 Task: Add the Evernote add-in to Outlook.
Action: Mouse moved to (46, 21)
Screenshot: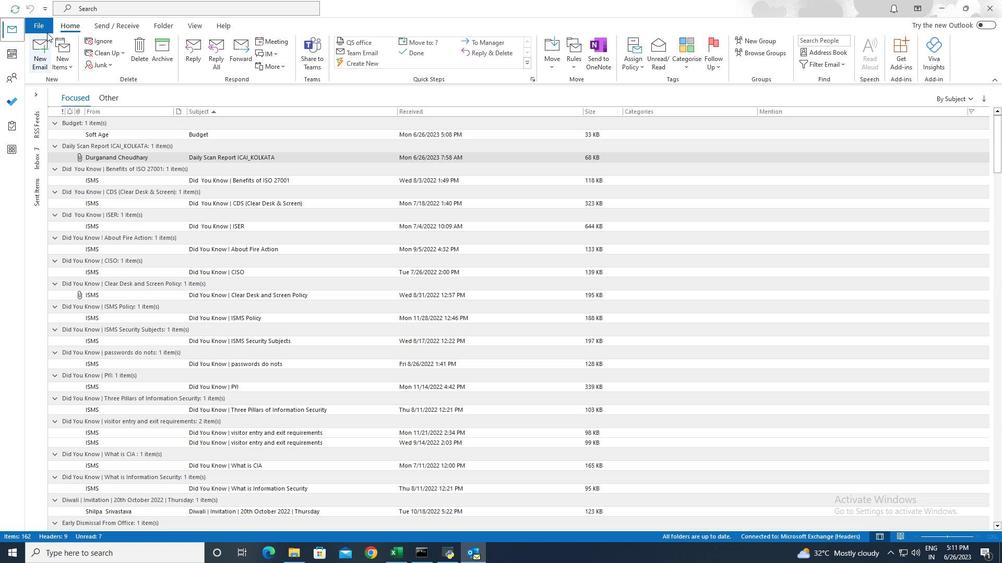 
Action: Mouse pressed left at (46, 21)
Screenshot: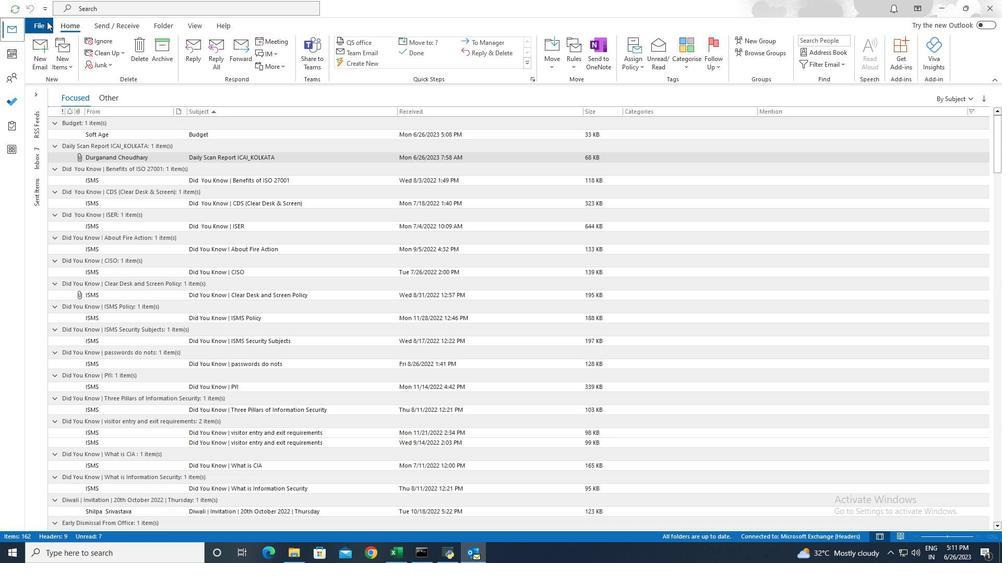 
Action: Mouse moved to (129, 426)
Screenshot: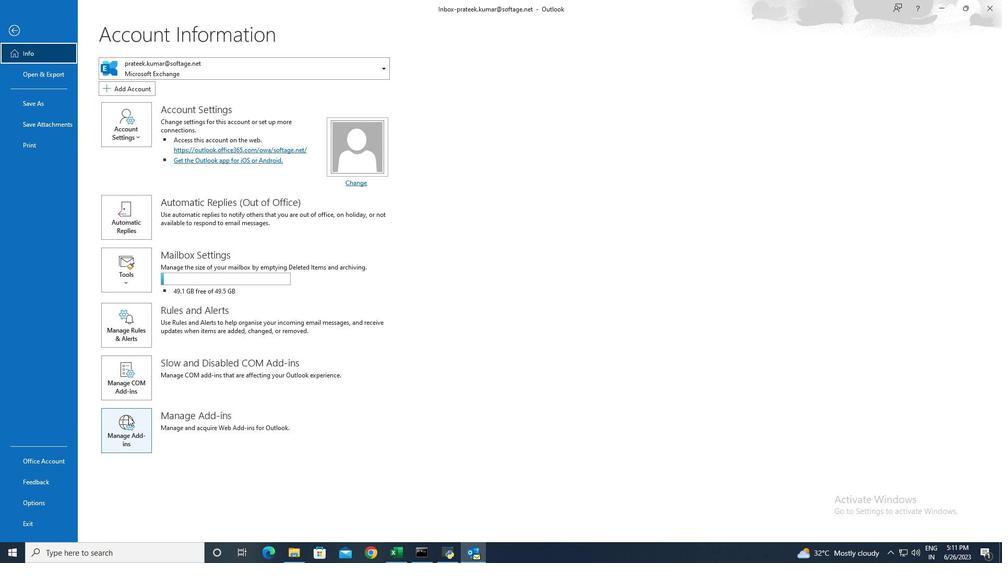 
Action: Mouse pressed left at (129, 426)
Screenshot: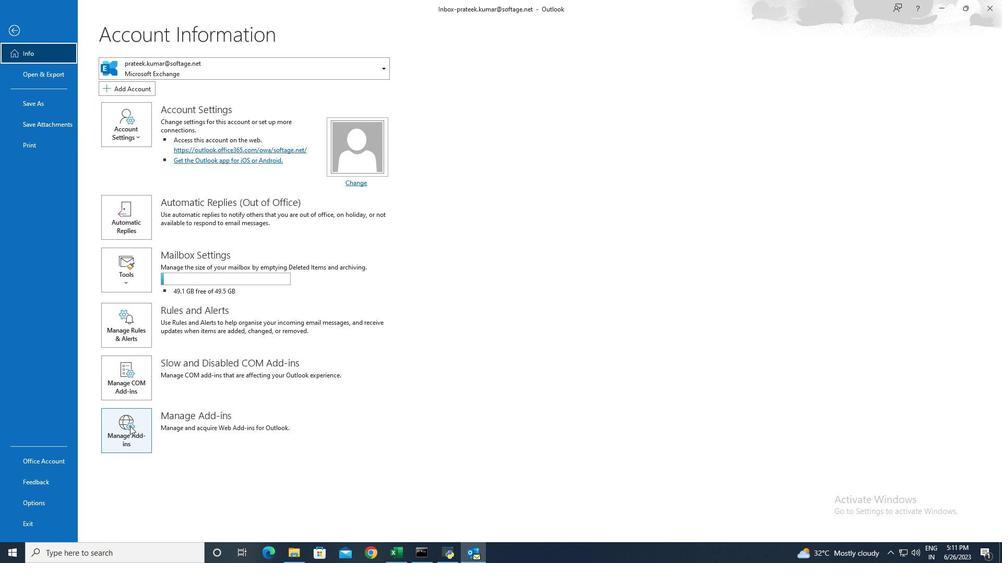 
Action: Mouse moved to (541, 305)
Screenshot: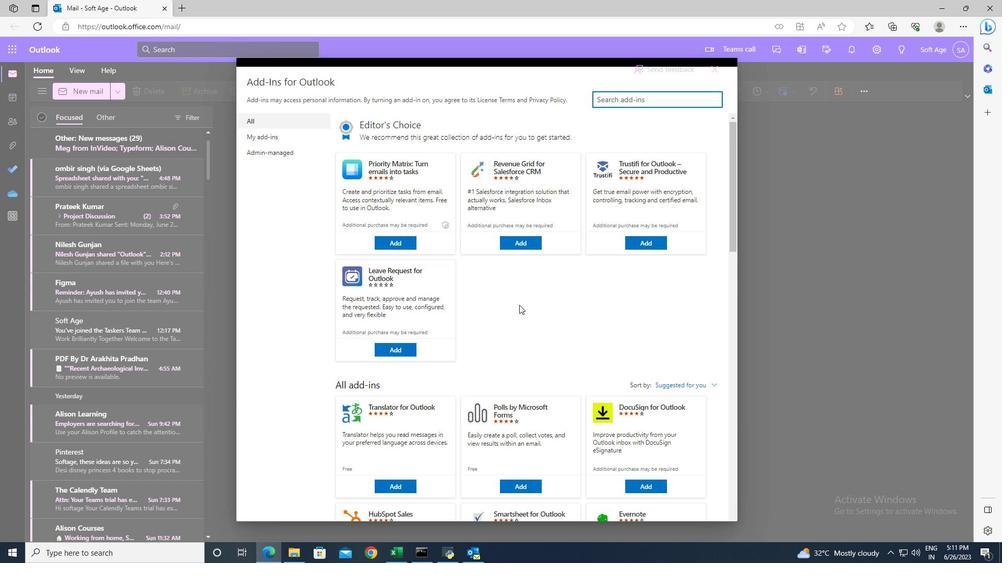 
Action: Mouse scrolled (541, 304) with delta (0, 0)
Screenshot: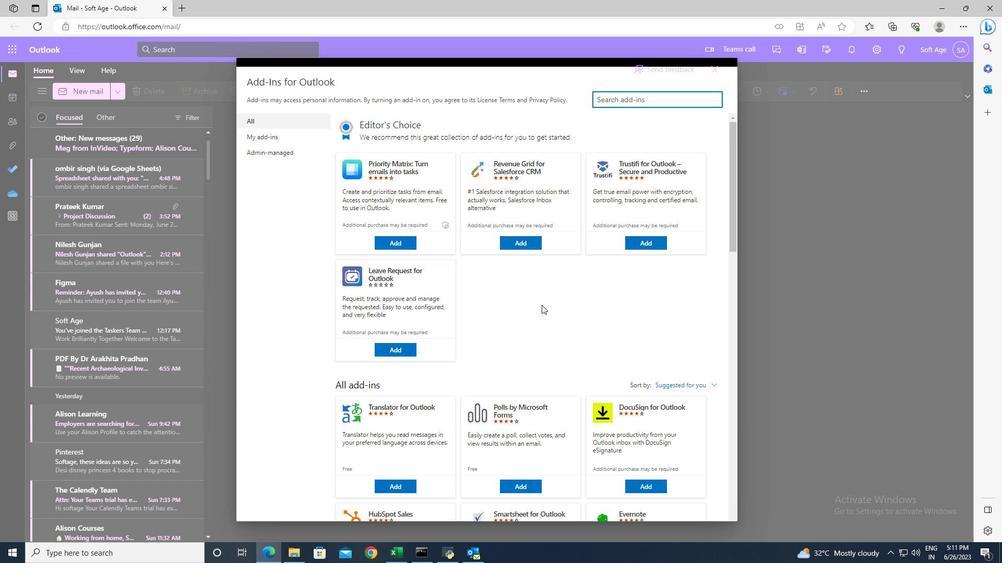 
Action: Mouse scrolled (541, 304) with delta (0, 0)
Screenshot: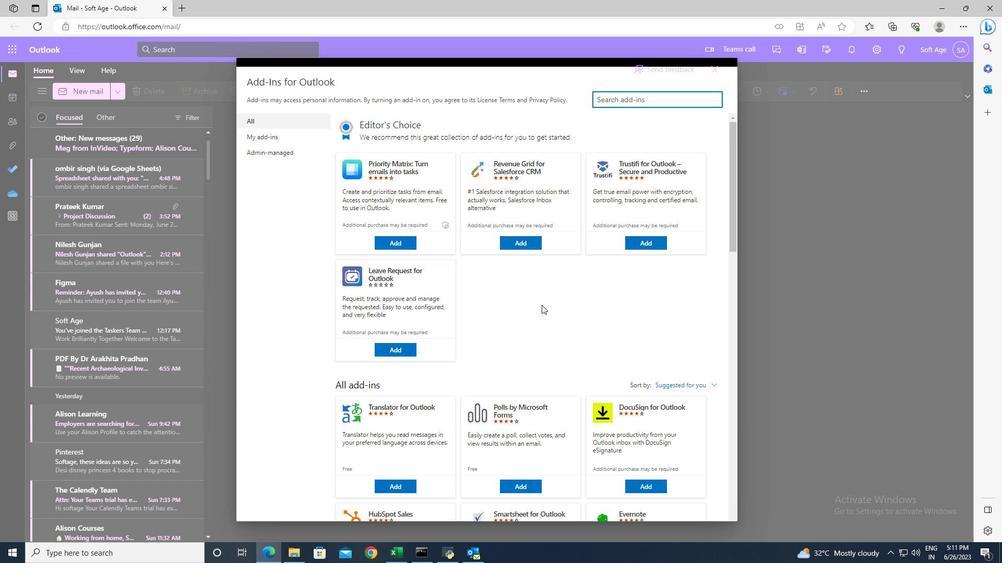 
Action: Mouse scrolled (541, 304) with delta (0, 0)
Screenshot: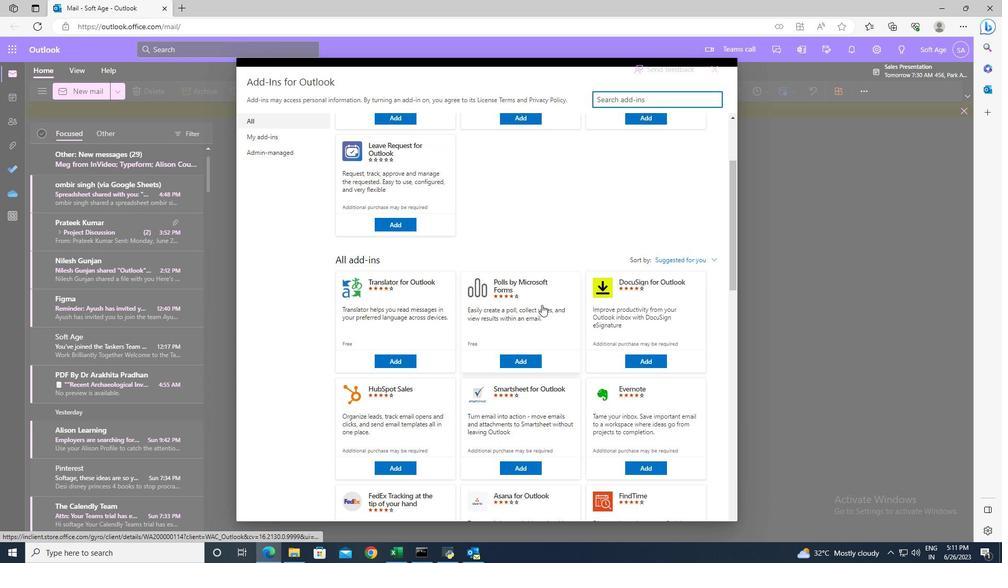 
Action: Mouse scrolled (541, 304) with delta (0, 0)
Screenshot: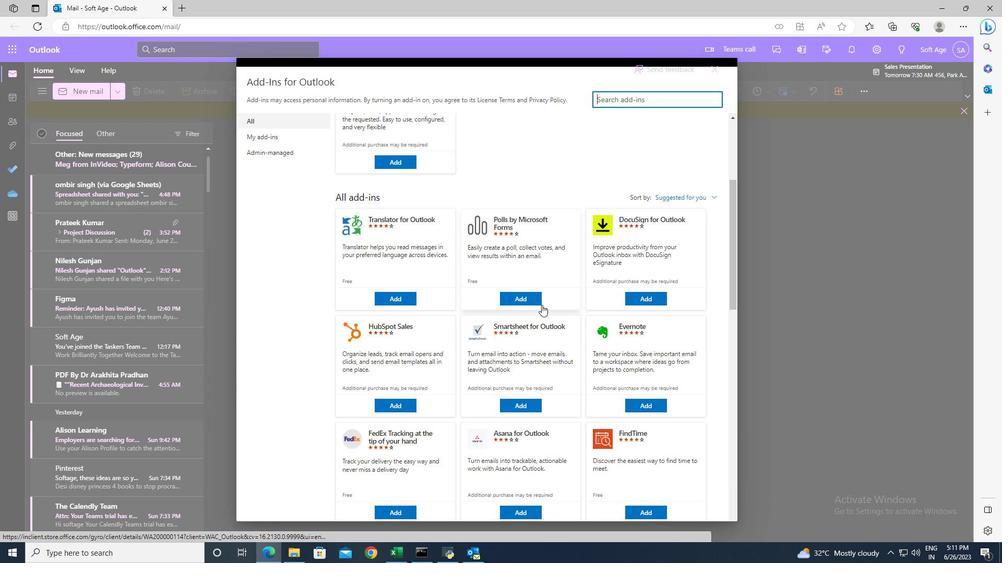 
Action: Mouse moved to (631, 340)
Screenshot: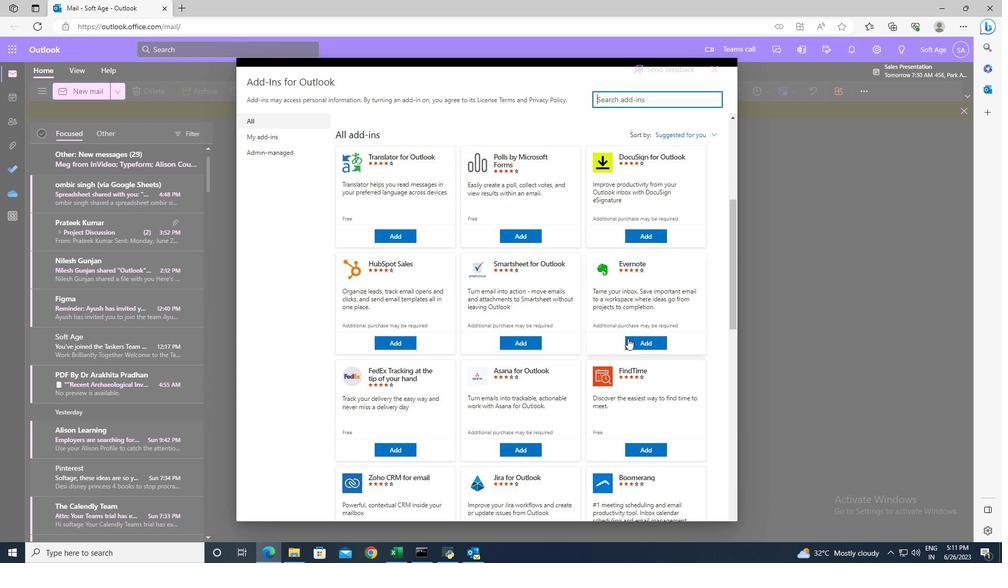 
Action: Mouse pressed left at (631, 340)
Screenshot: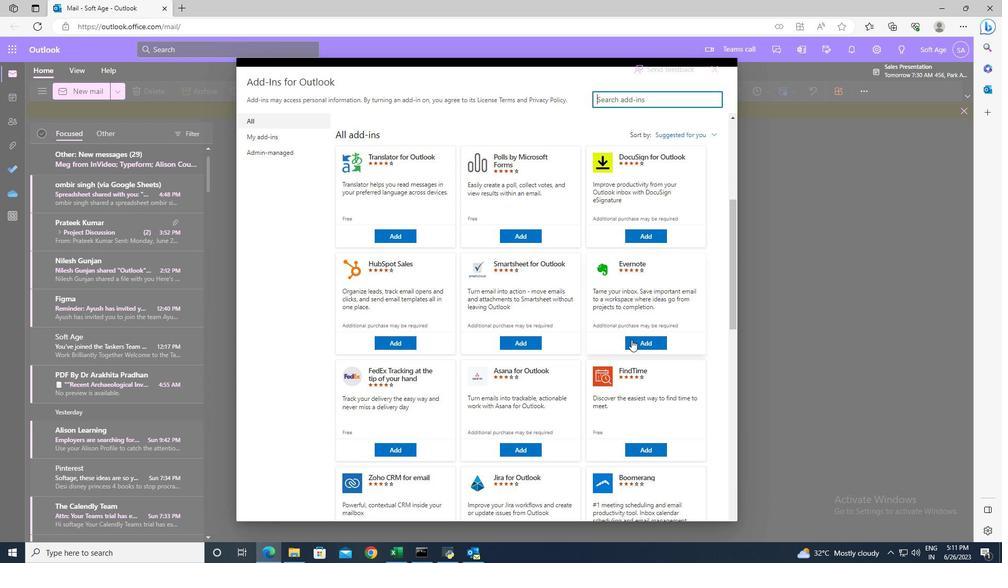 
Action: Mouse moved to (573, 218)
Screenshot: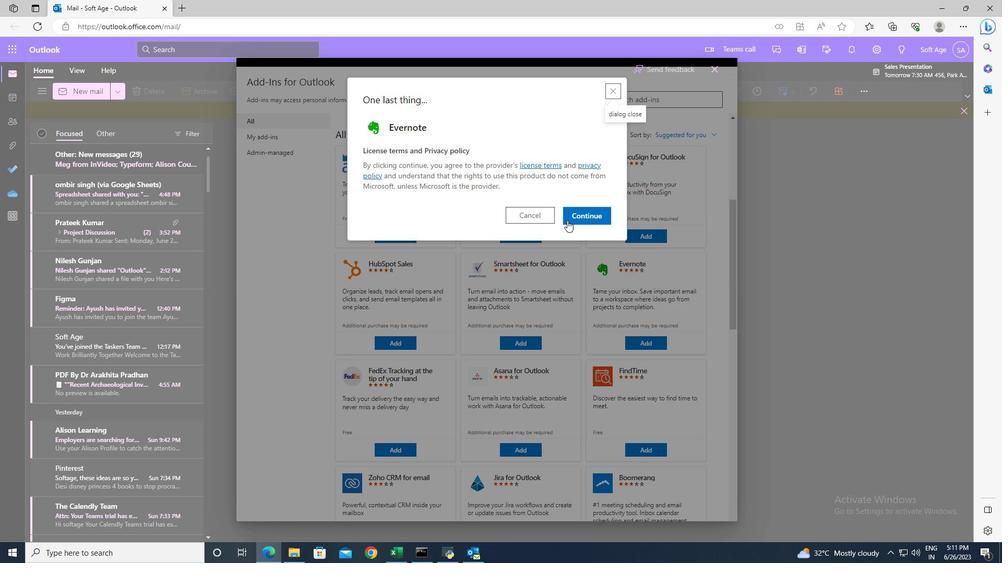 
Action: Mouse pressed left at (573, 218)
Screenshot: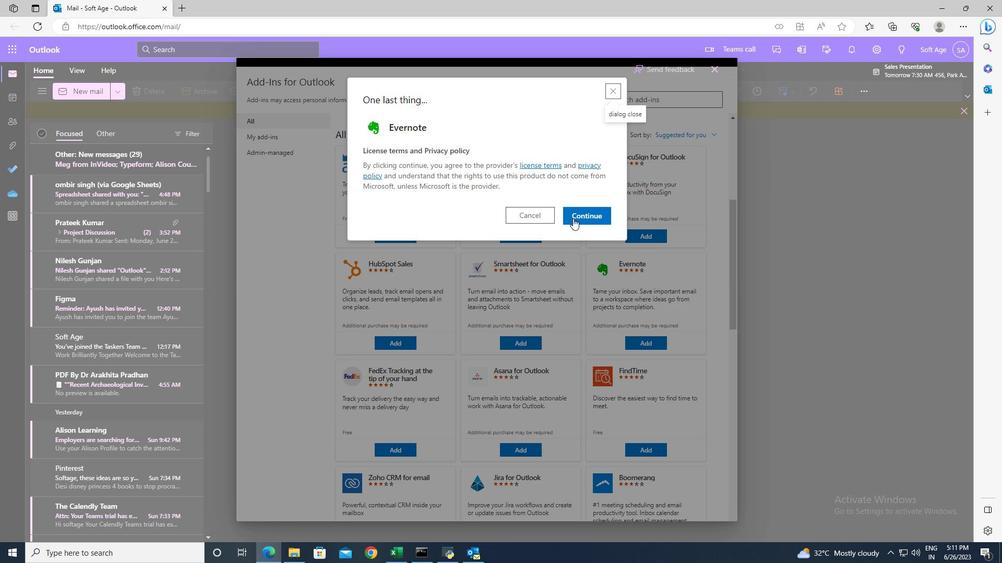 
